 Task: Show available start times in increments of 20 minutes.
Action: Mouse moved to (516, 392)
Screenshot: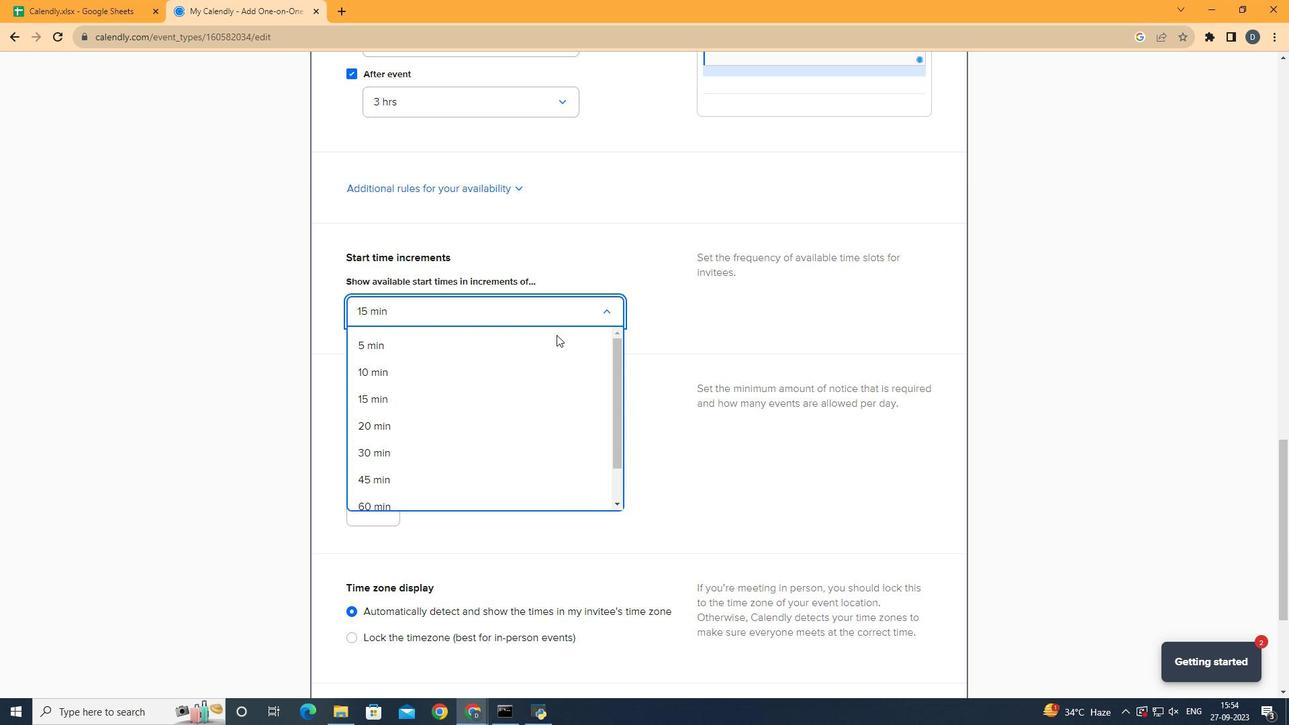 
Action: Mouse pressed left at (516, 392)
Screenshot: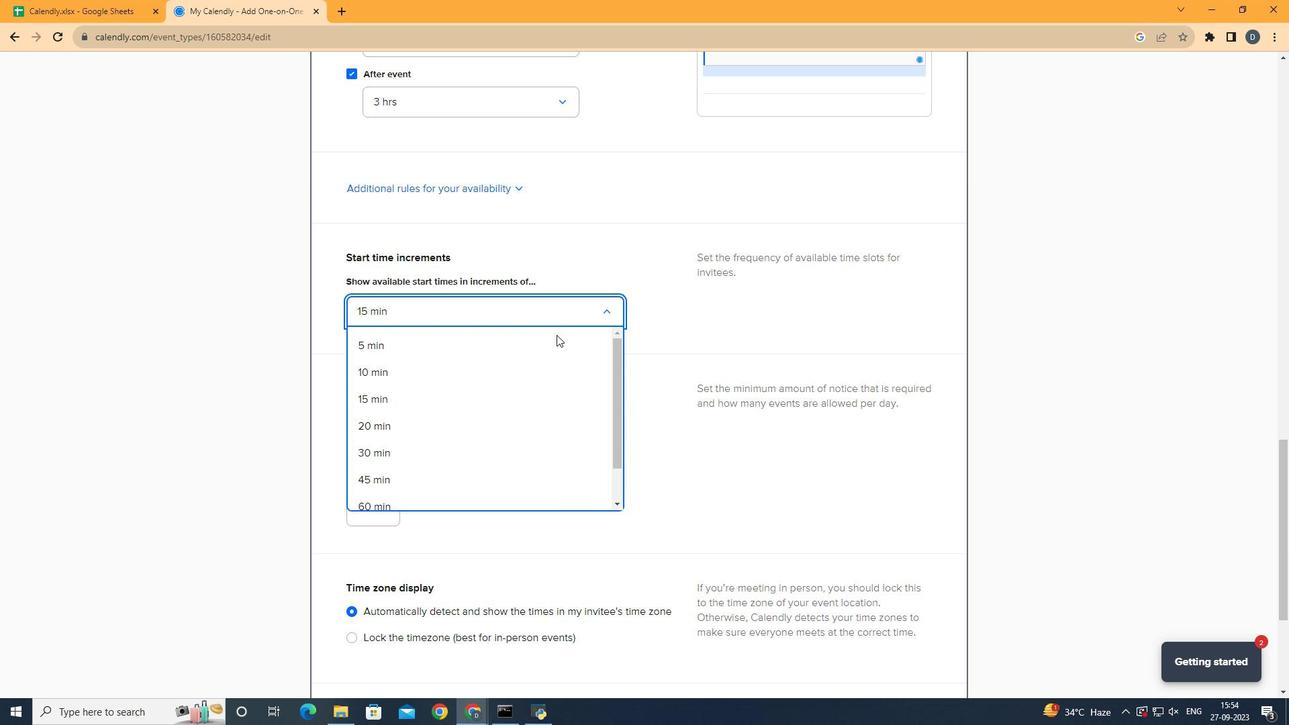 
Action: Mouse moved to (522, 395)
Screenshot: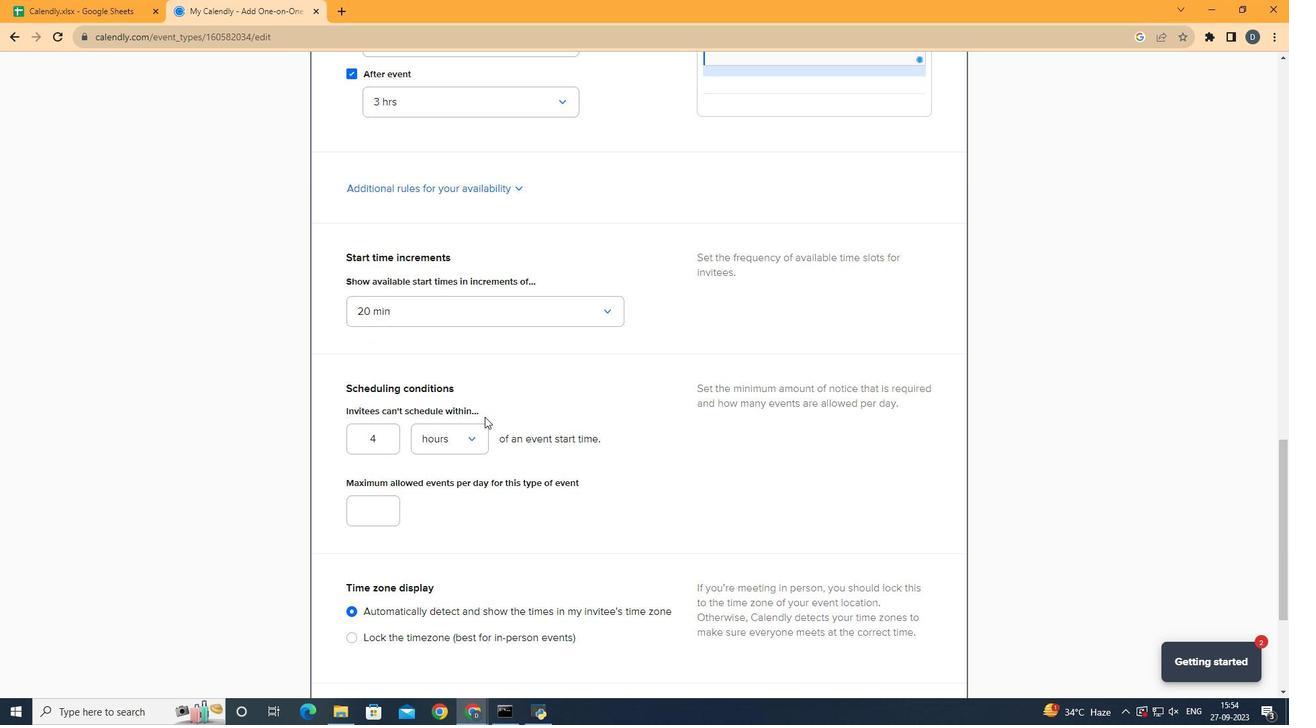 
Action: Mouse pressed left at (522, 395)
Screenshot: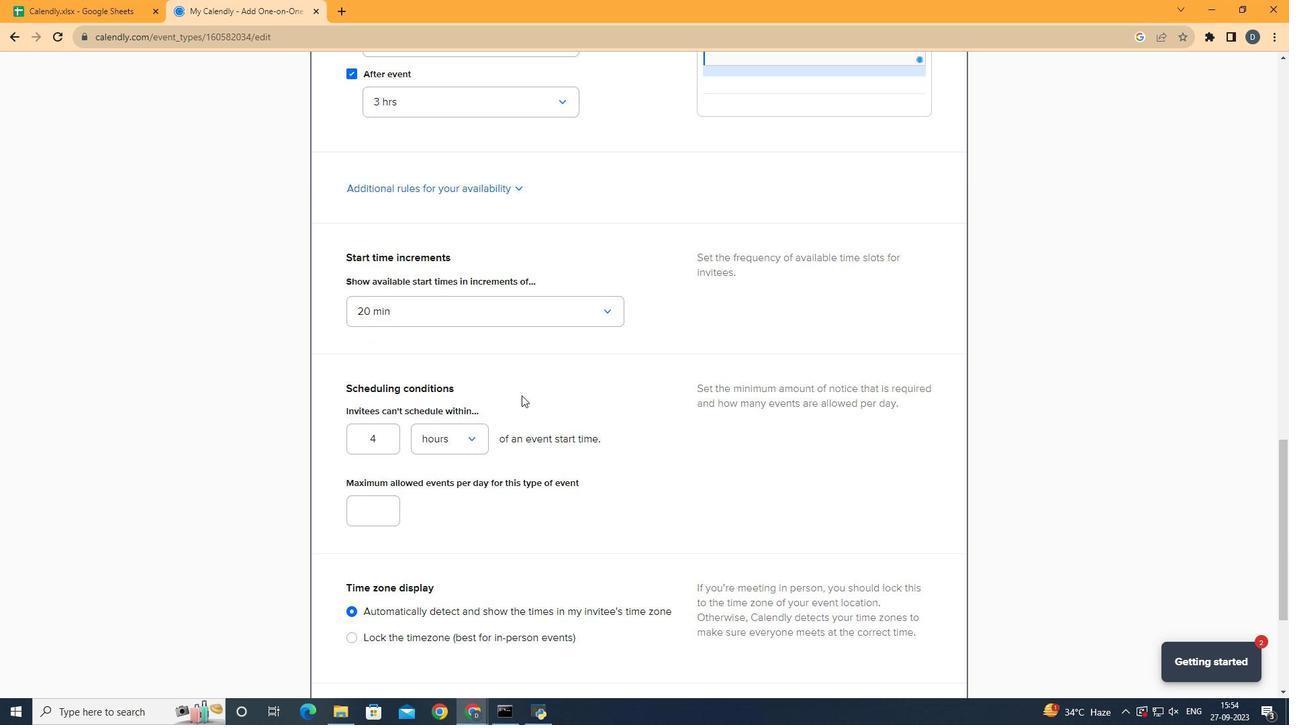 
Action: Mouse moved to (519, 394)
Screenshot: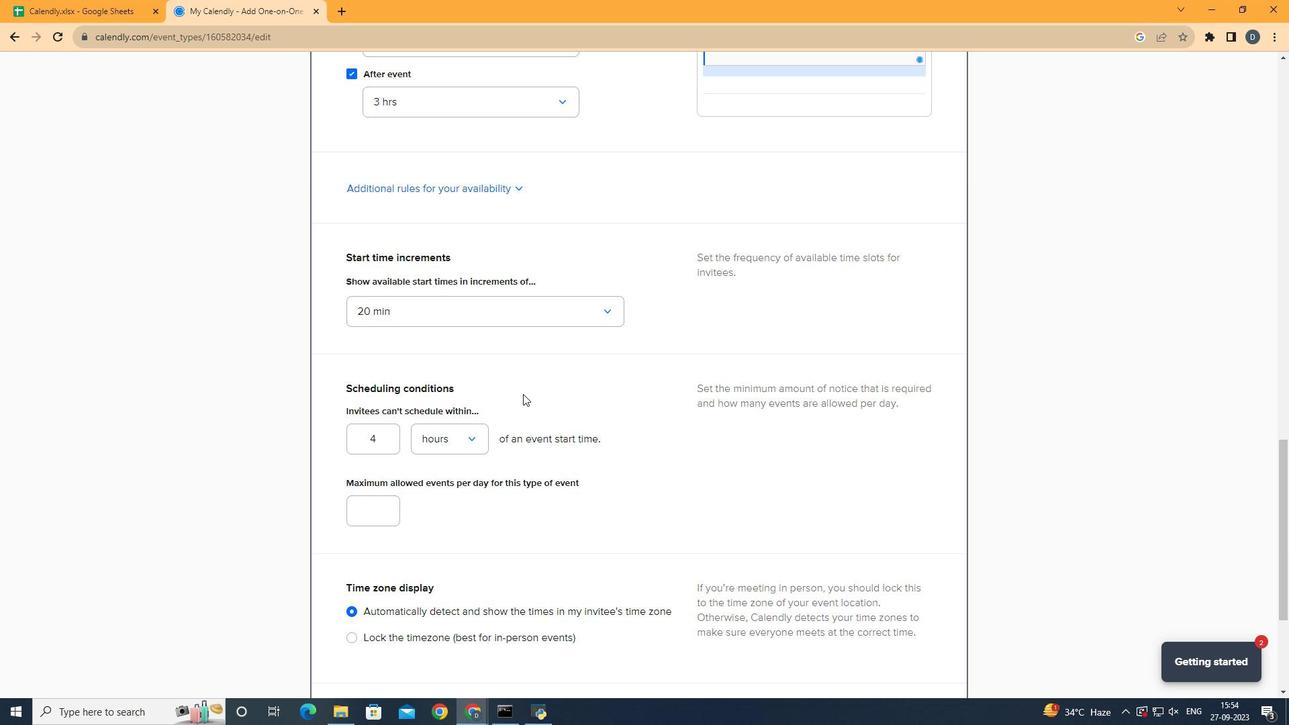 
